 Task: Use GitHub's "Repository Settings" to configure access and notifications.
Action: Mouse moved to (920, 61)
Screenshot: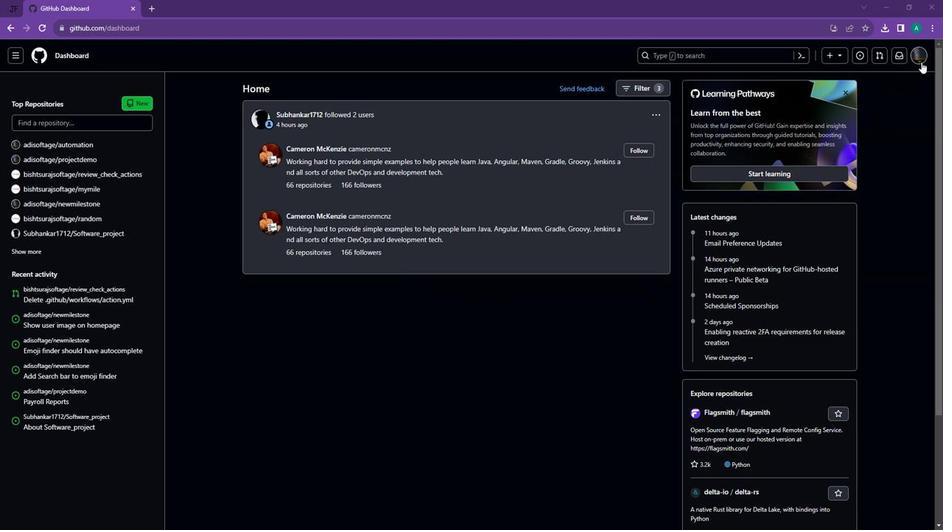 
Action: Mouse pressed left at (920, 61)
Screenshot: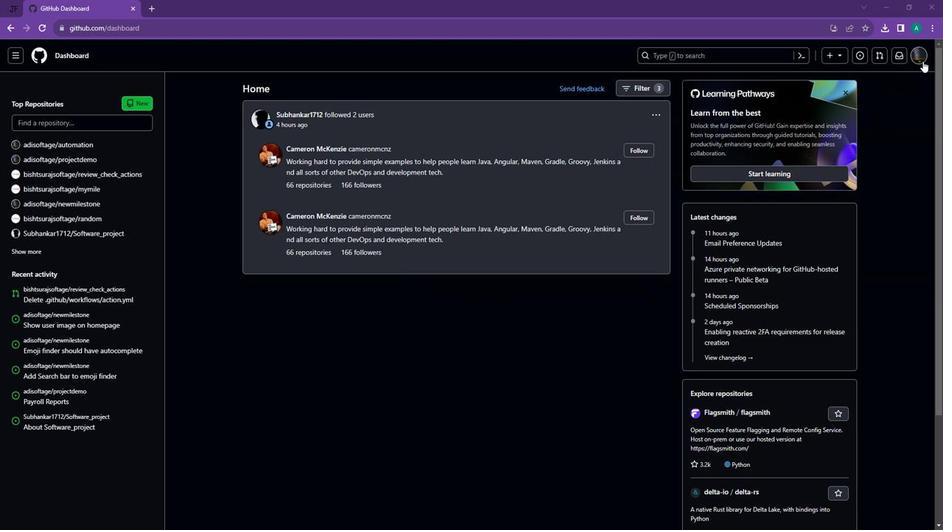 
Action: Mouse moved to (842, 131)
Screenshot: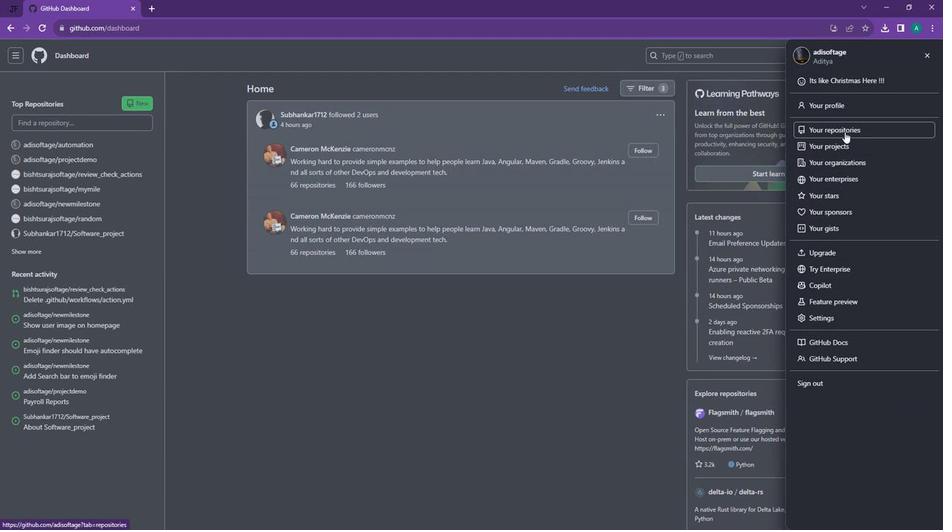 
Action: Mouse pressed left at (842, 131)
Screenshot: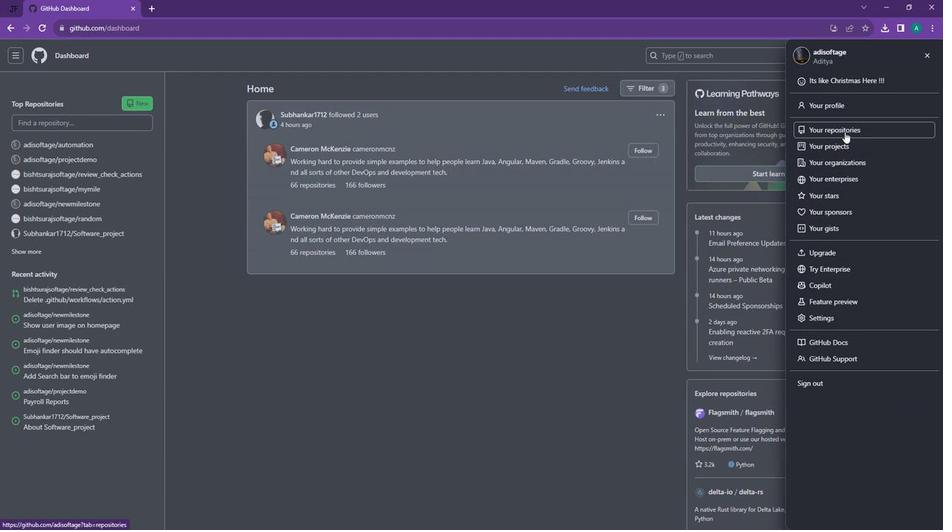 
Action: Mouse moved to (353, 210)
Screenshot: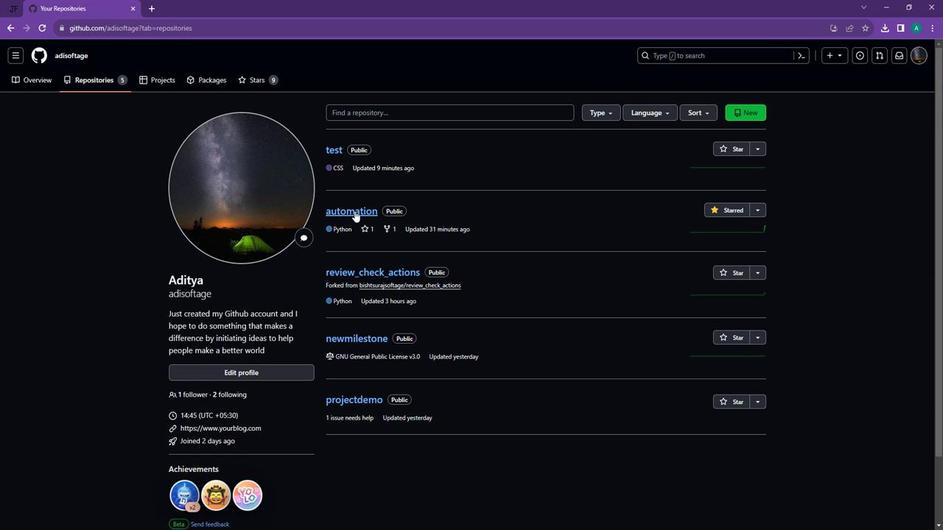 
Action: Mouse pressed left at (353, 210)
Screenshot: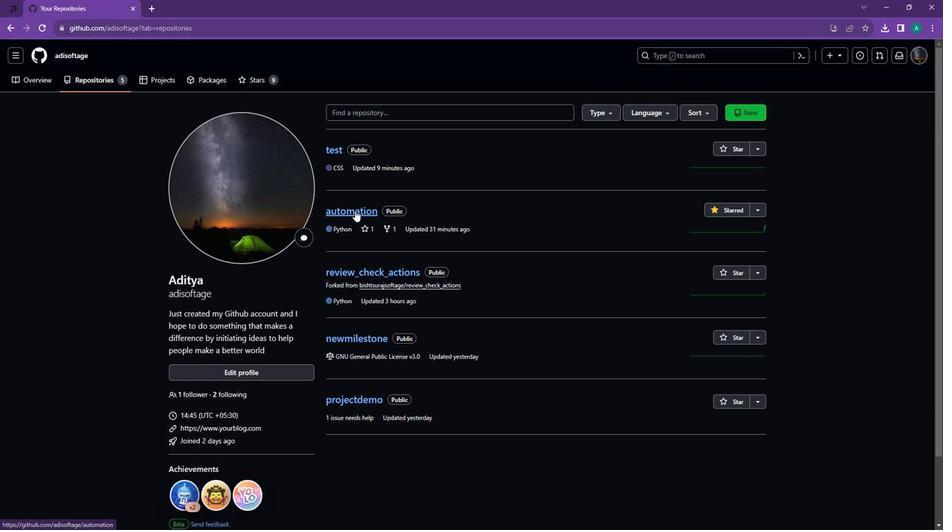 
Action: Mouse moved to (479, 78)
Screenshot: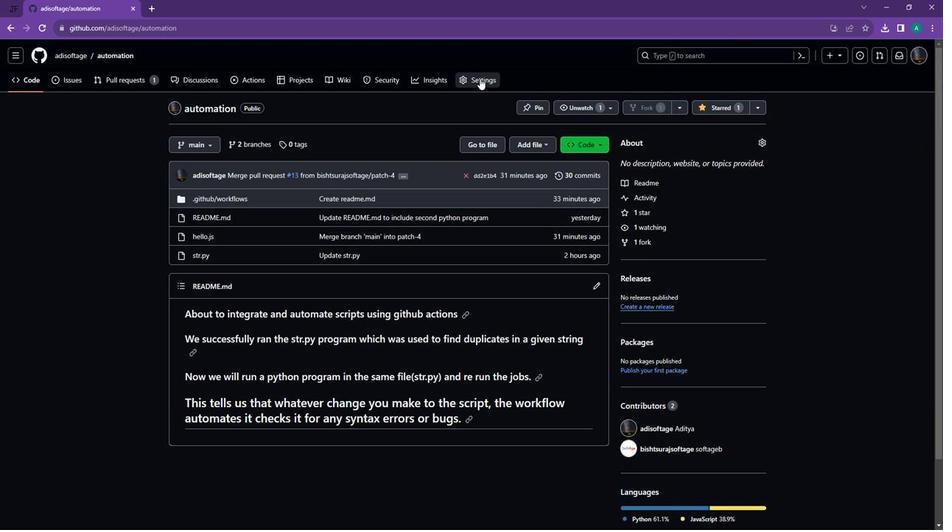 
Action: Mouse pressed left at (479, 78)
Screenshot: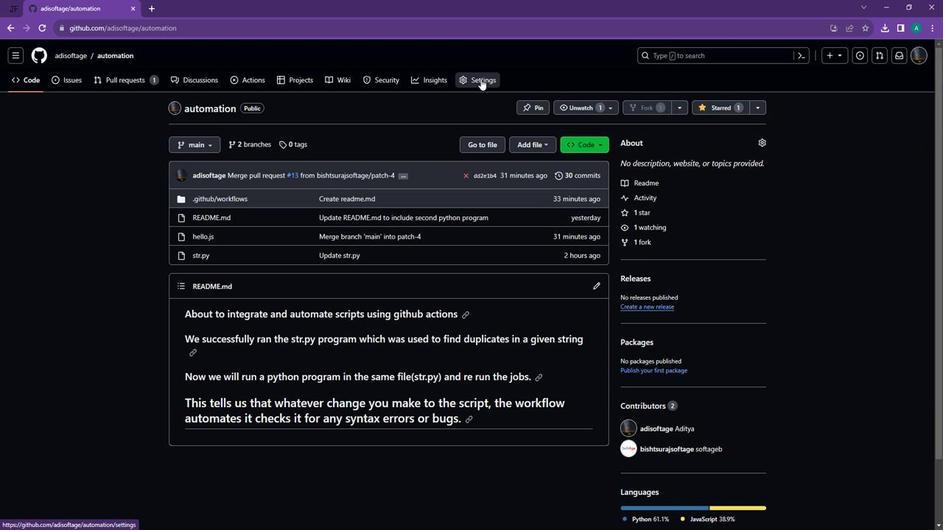 
Action: Mouse moved to (238, 165)
Screenshot: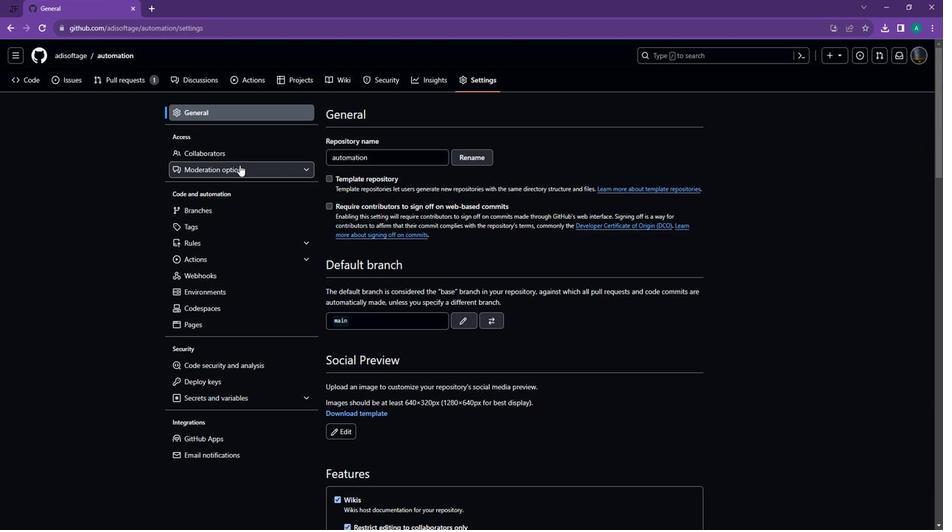
Action: Mouse pressed left at (238, 165)
Screenshot: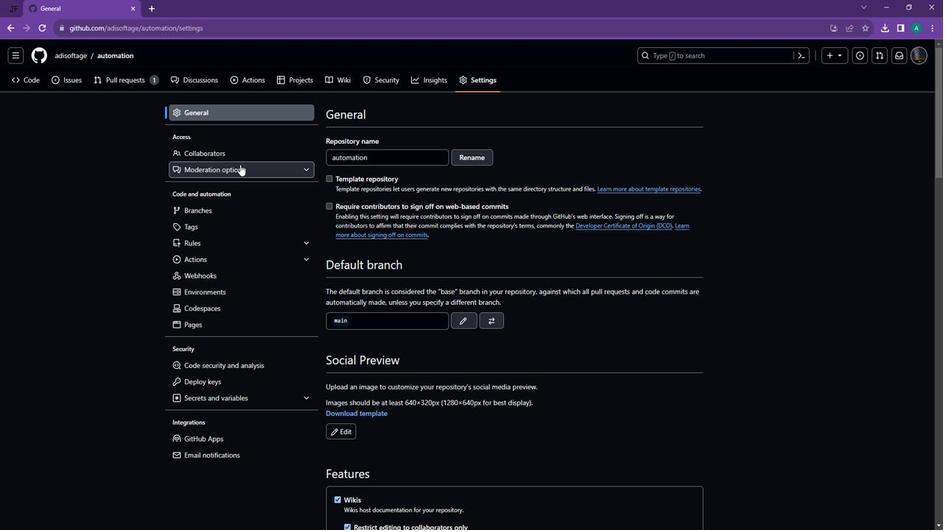 
Action: Mouse moved to (244, 151)
Screenshot: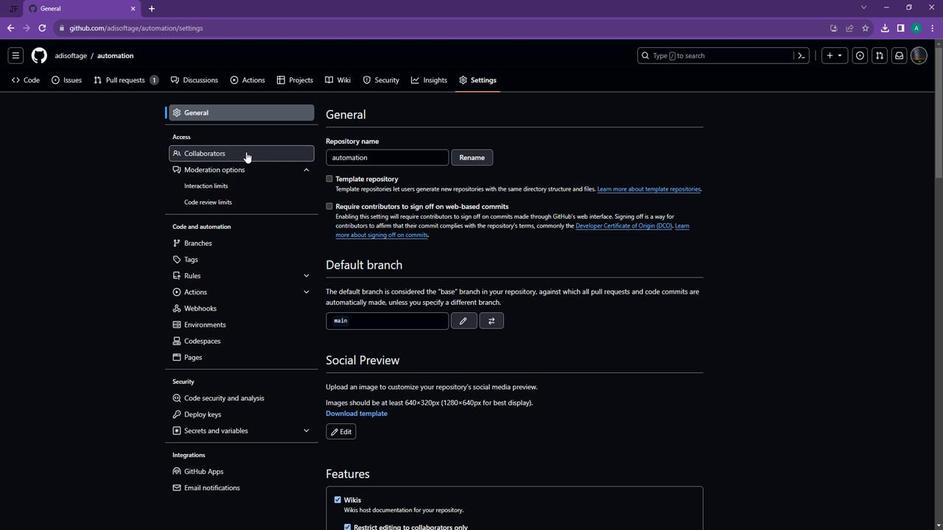 
Action: Mouse pressed left at (244, 151)
Screenshot: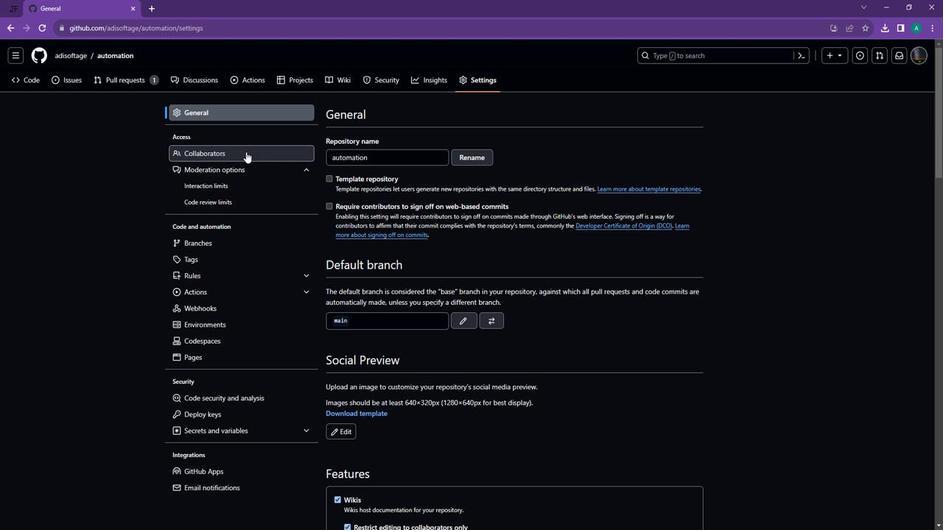 
Action: Mouse moved to (349, 188)
Screenshot: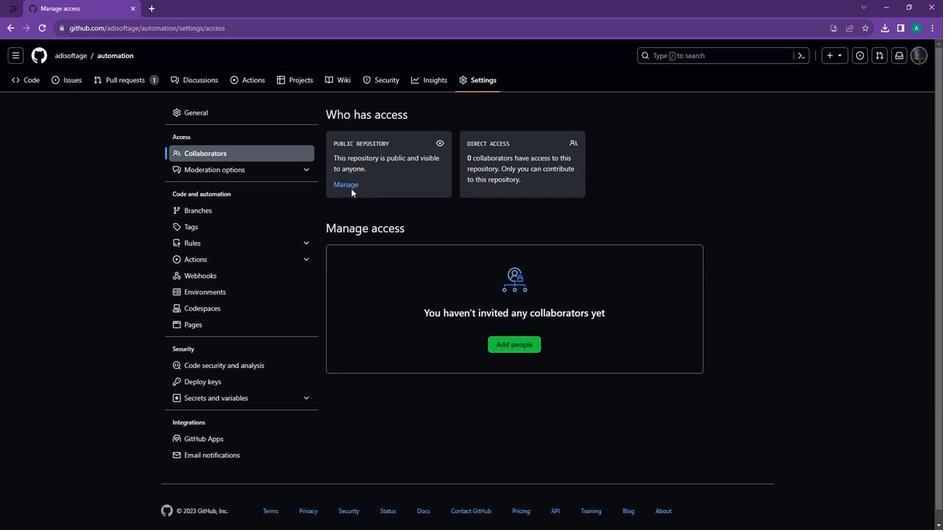 
Action: Mouse pressed left at (349, 188)
Screenshot: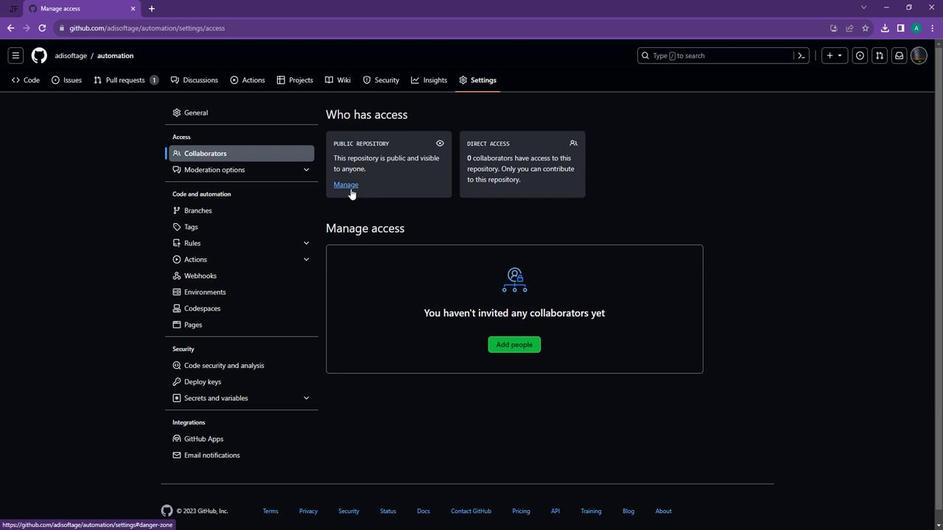 
Action: Mouse moved to (384, 233)
Screenshot: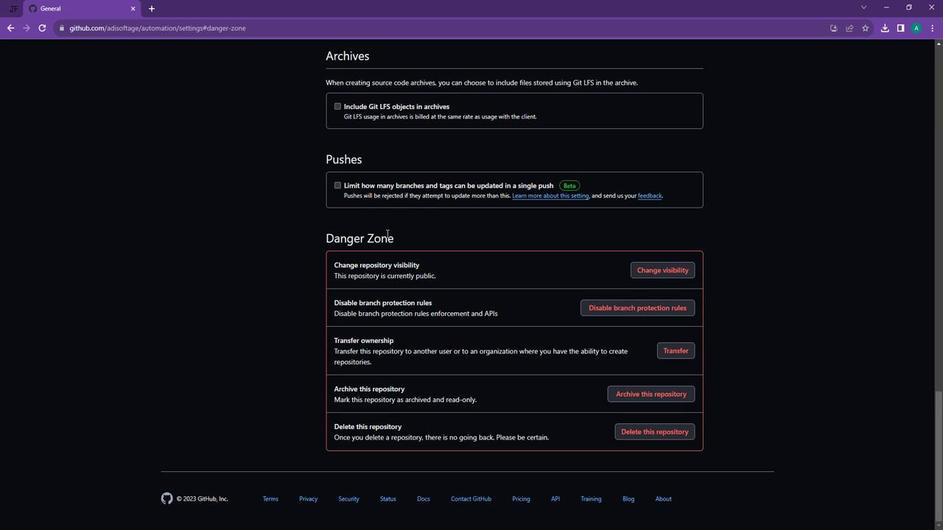 
Action: Mouse scrolled (384, 234) with delta (0, 0)
Screenshot: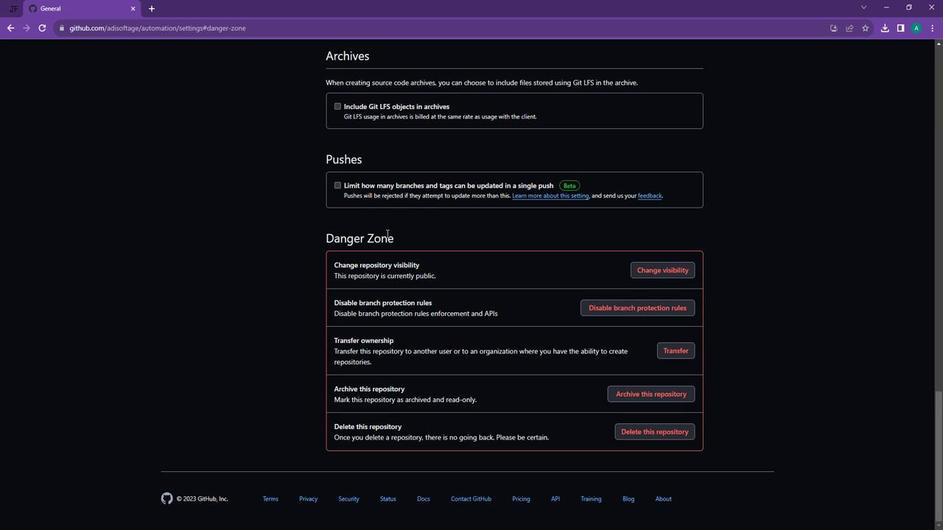
Action: Mouse moved to (383, 233)
Screenshot: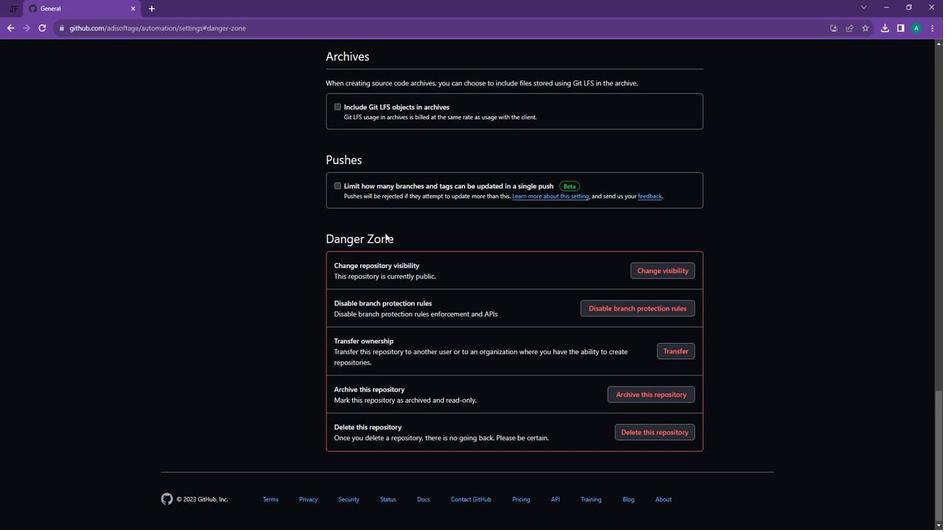 
Action: Mouse scrolled (383, 234) with delta (0, 0)
Screenshot: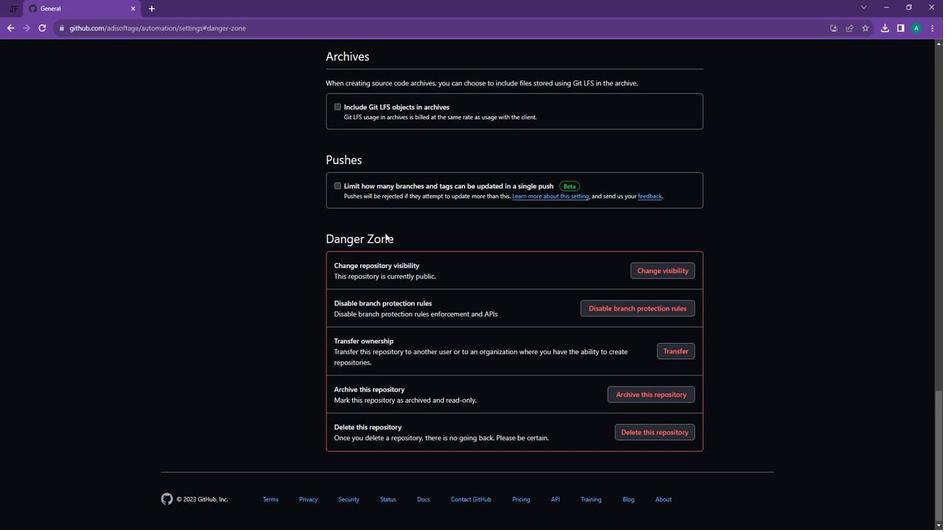 
Action: Mouse moved to (382, 232)
Screenshot: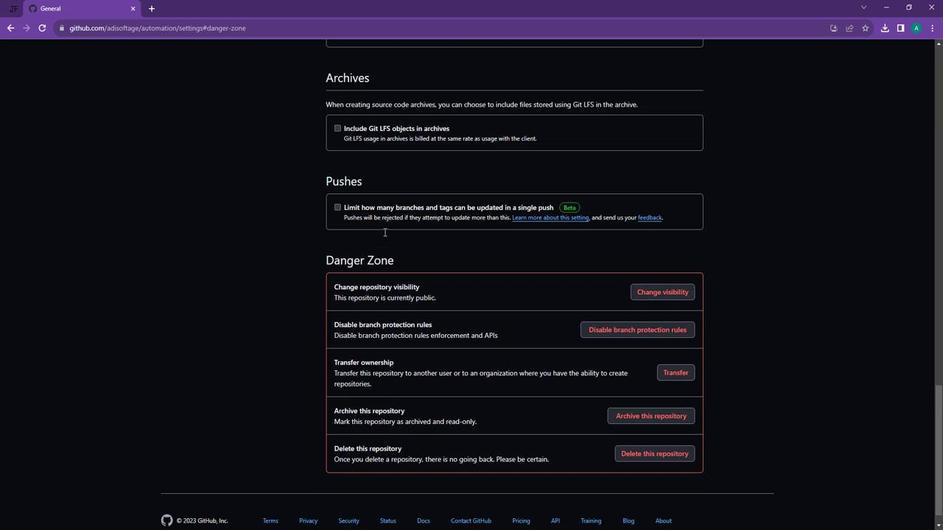 
Action: Mouse scrolled (382, 232) with delta (0, 0)
Screenshot: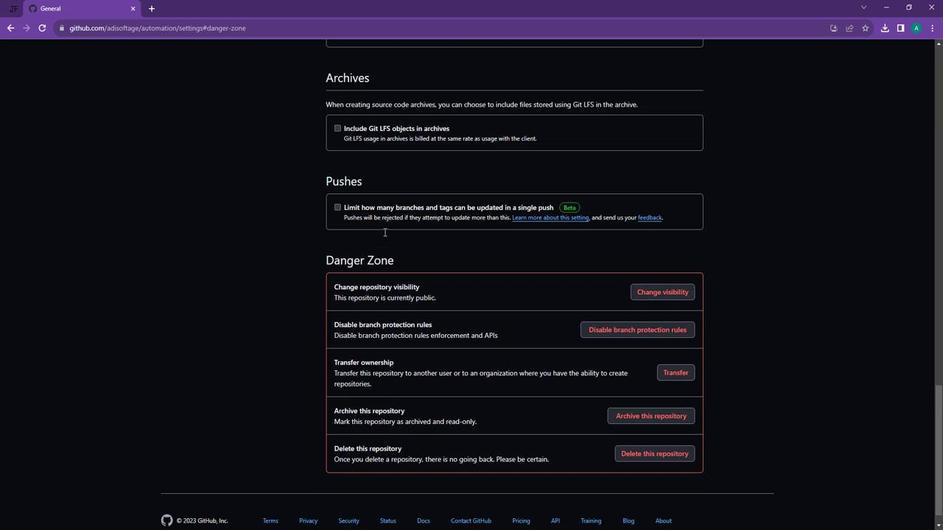 
Action: Mouse moved to (371, 227)
Screenshot: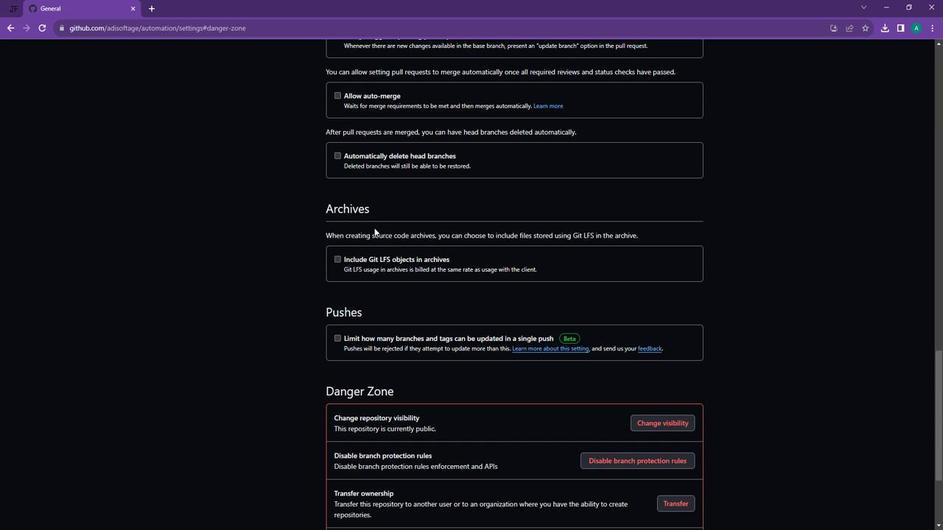 
Action: Mouse scrolled (371, 227) with delta (0, 0)
Screenshot: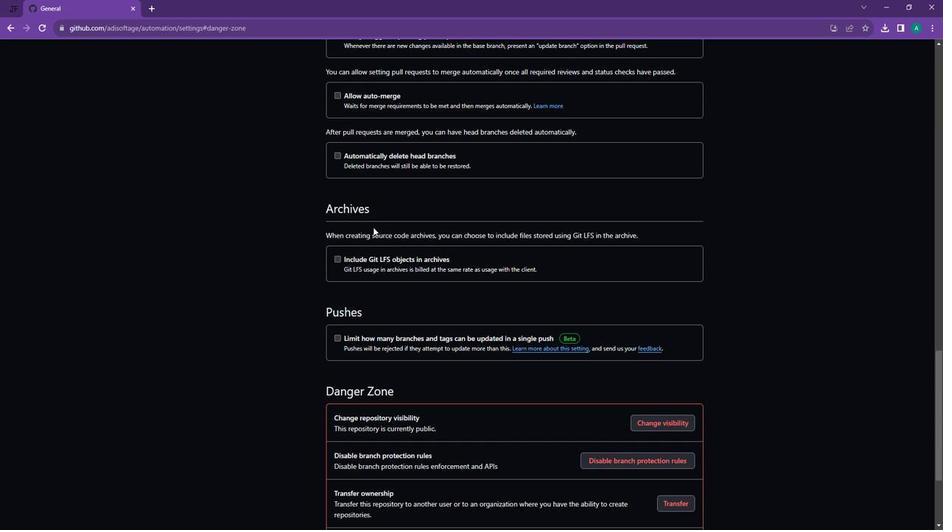 
Action: Mouse scrolled (371, 227) with delta (0, 0)
Screenshot: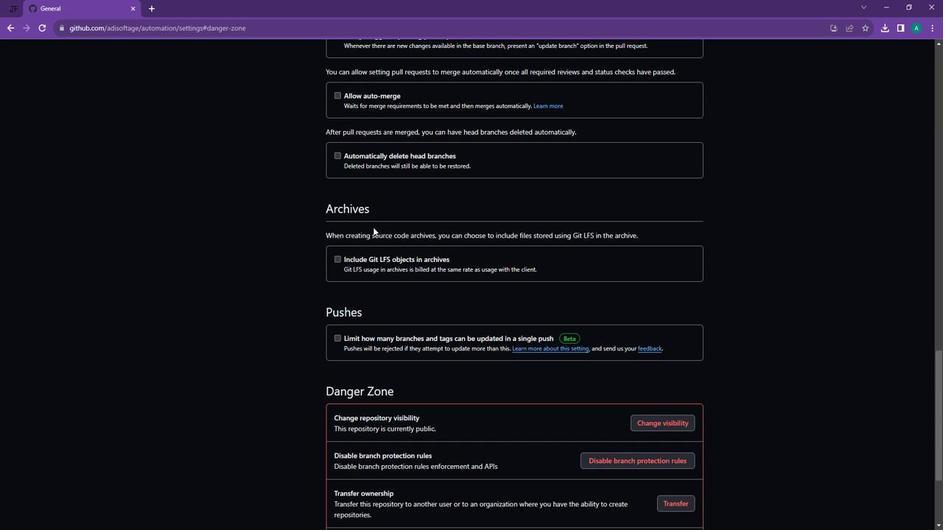 
Action: Mouse scrolled (371, 227) with delta (0, 0)
Screenshot: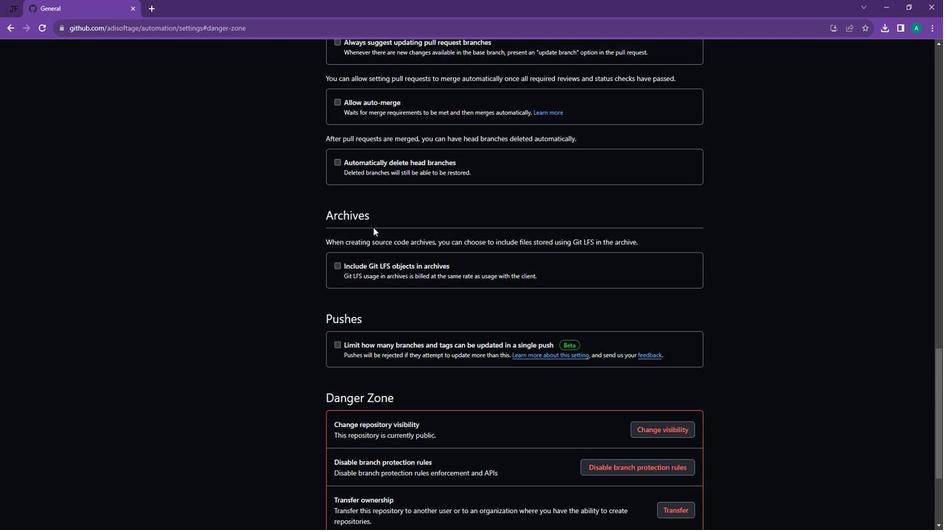 
Action: Mouse scrolled (371, 227) with delta (0, 0)
Screenshot: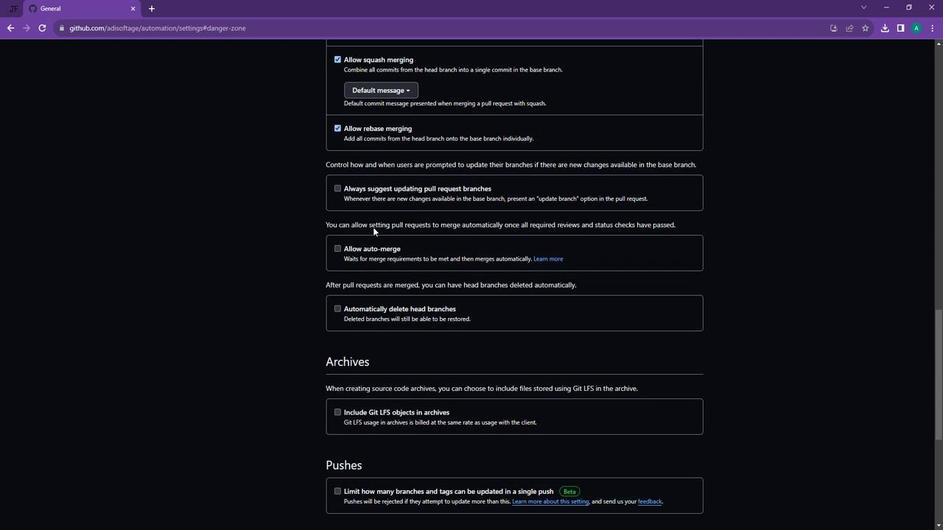 
Action: Mouse scrolled (371, 227) with delta (0, 0)
Screenshot: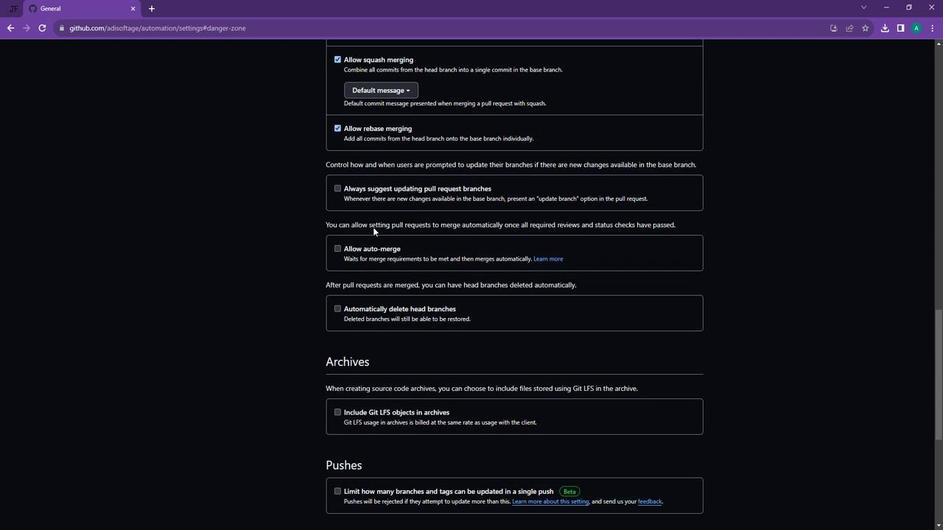 
Action: Mouse moved to (369, 226)
Screenshot: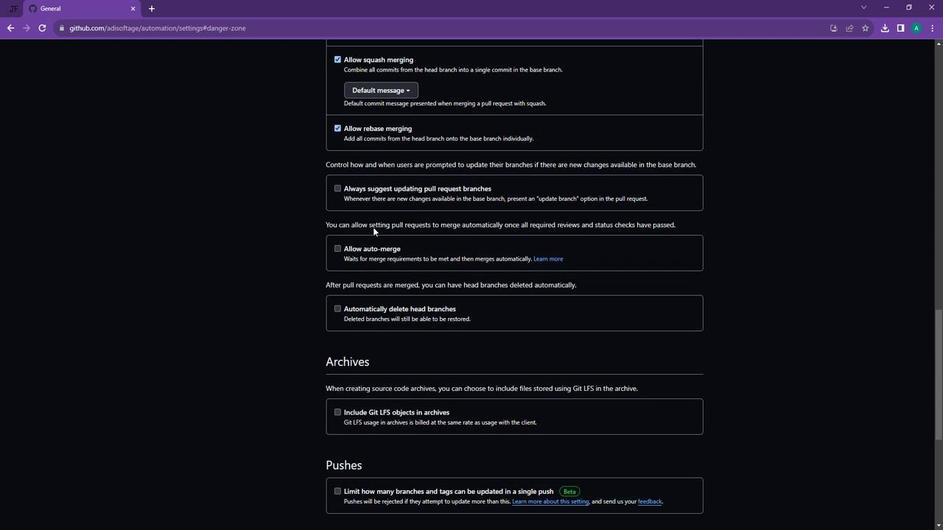 
Action: Mouse scrolled (369, 226) with delta (0, 0)
Screenshot: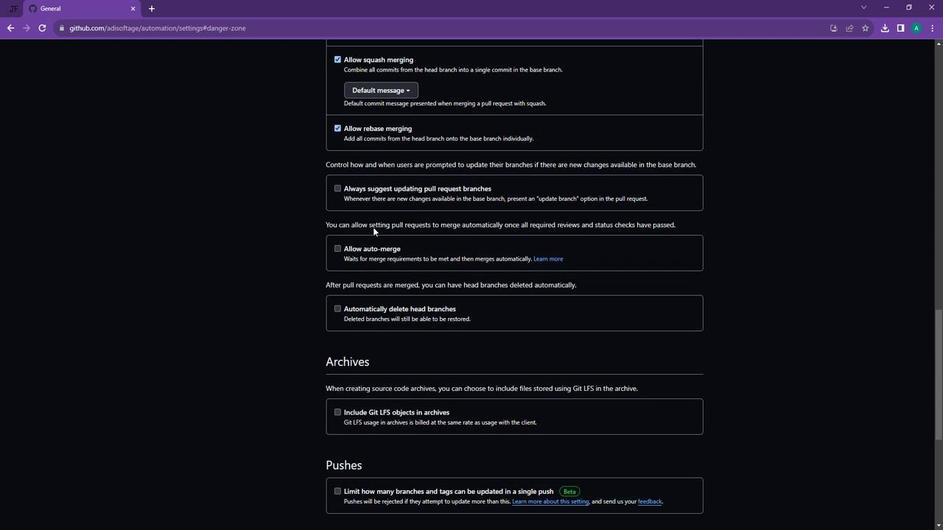 
Action: Mouse moved to (366, 221)
Screenshot: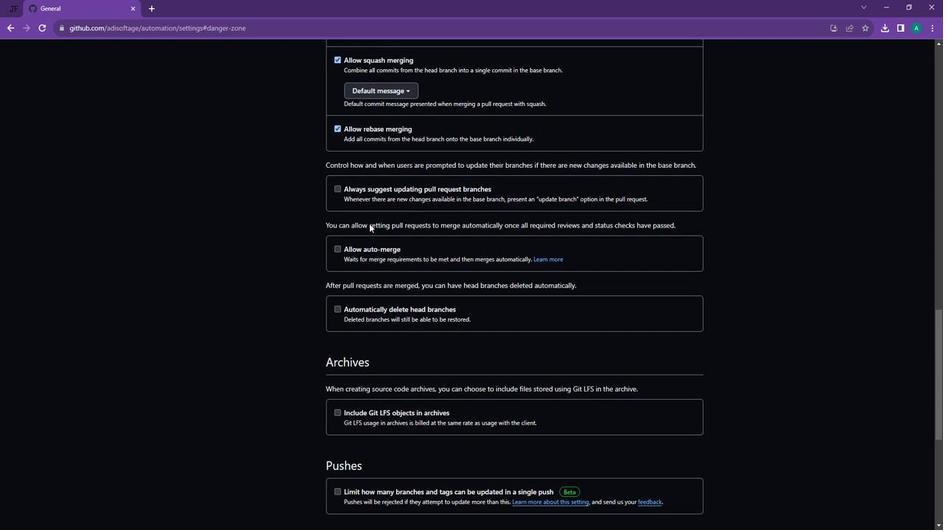 
Action: Mouse scrolled (366, 222) with delta (0, 0)
Screenshot: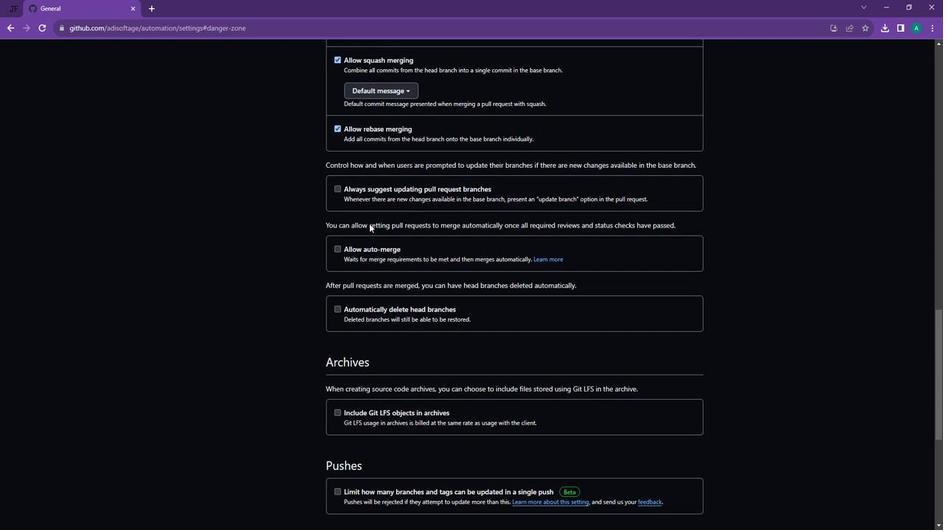 
Action: Mouse moved to (358, 215)
Screenshot: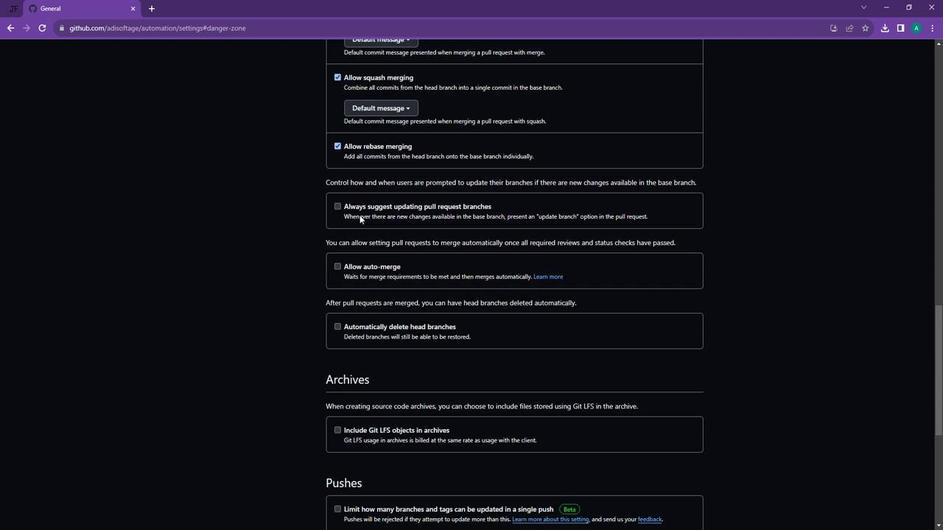 
Action: Mouse scrolled (358, 215) with delta (0, 0)
Screenshot: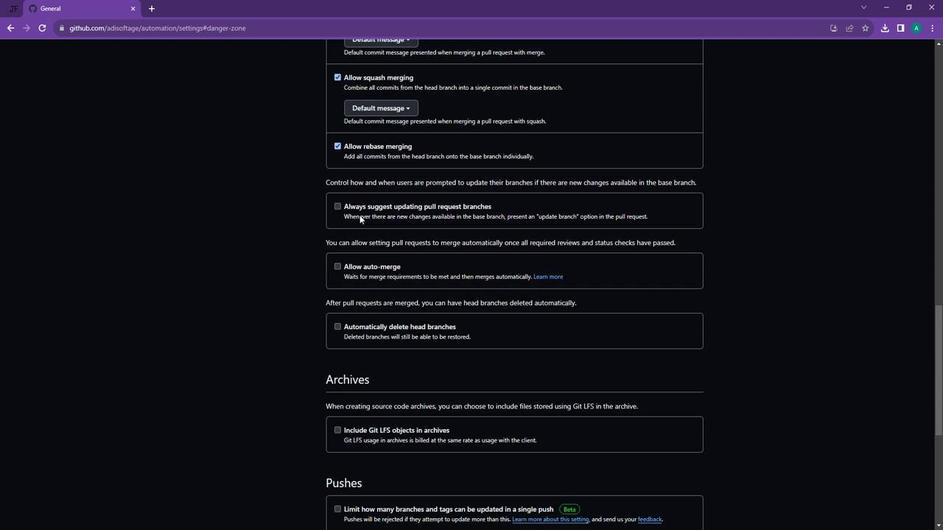 
Action: Mouse moved to (355, 211)
Screenshot: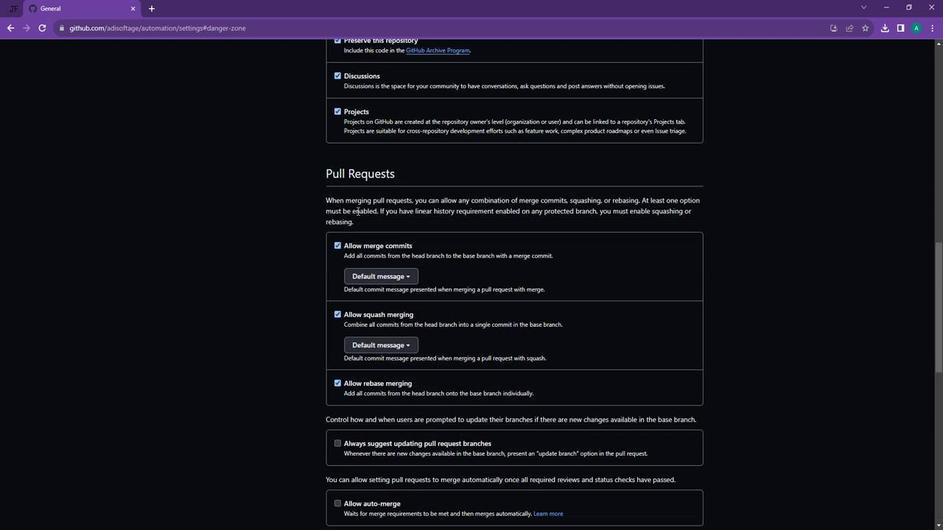 
Action: Mouse scrolled (355, 211) with delta (0, 0)
Screenshot: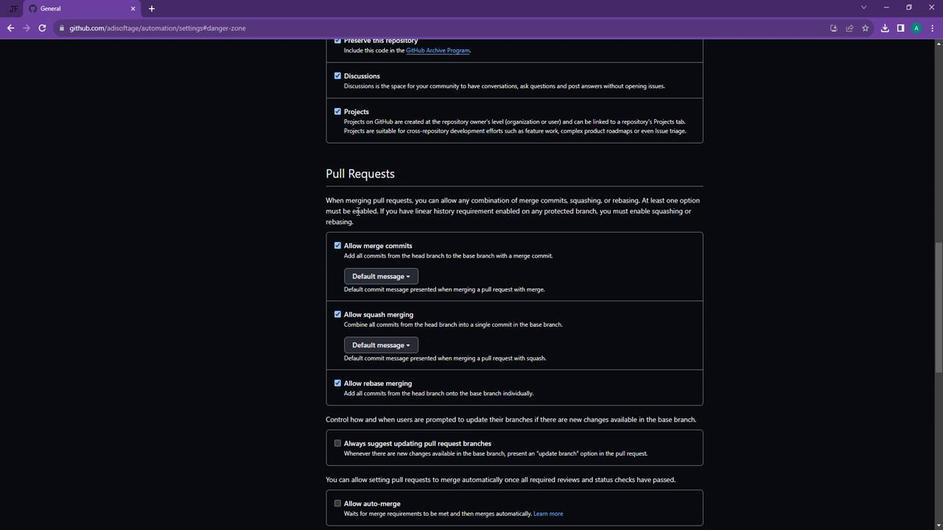 
Action: Mouse scrolled (355, 211) with delta (0, 0)
Screenshot: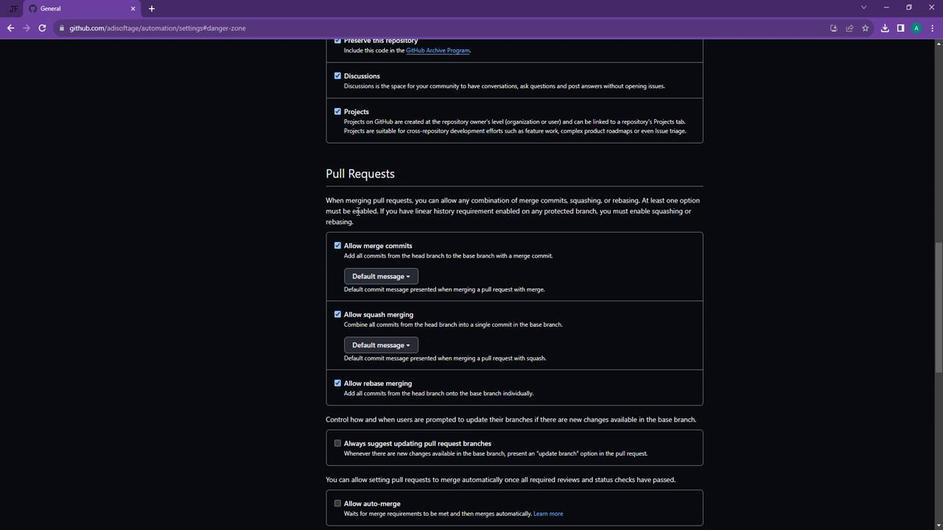 
Action: Mouse scrolled (355, 211) with delta (0, 0)
Screenshot: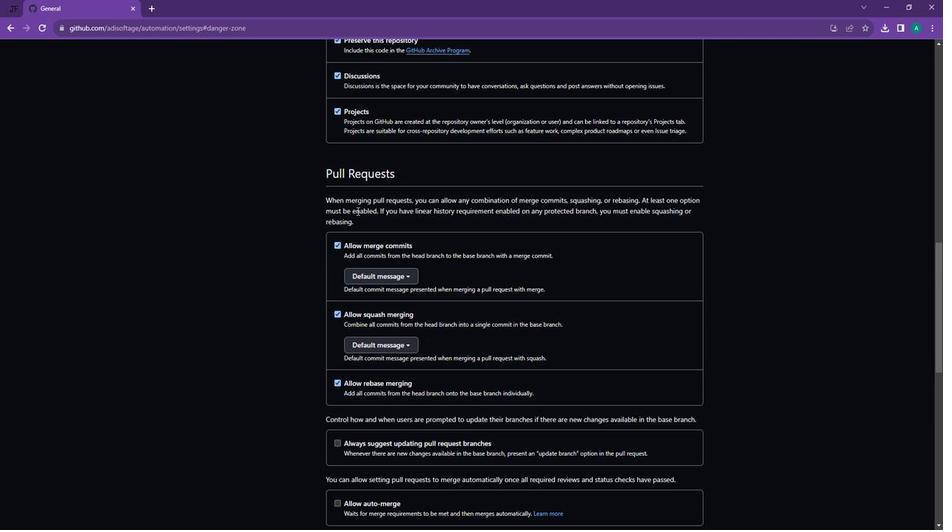 
Action: Mouse scrolled (355, 211) with delta (0, 0)
Screenshot: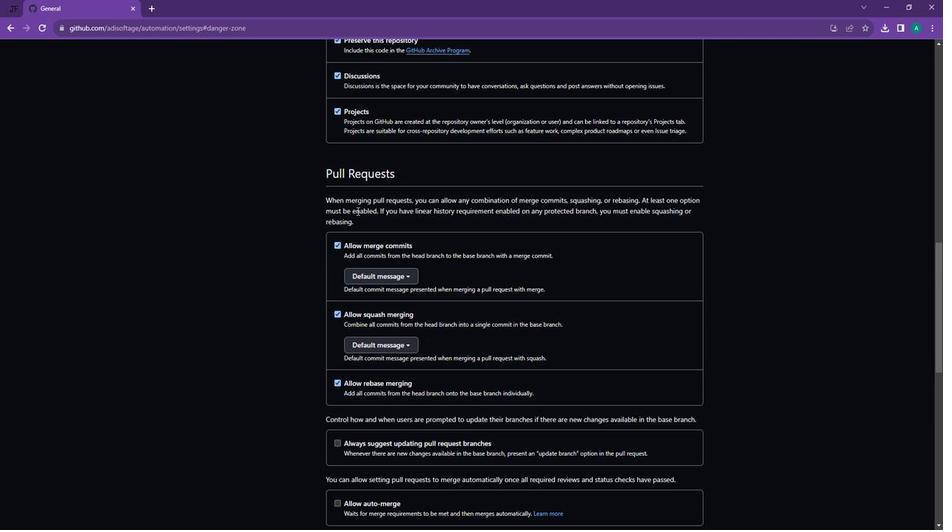 
Action: Mouse scrolled (355, 211) with delta (0, 0)
Screenshot: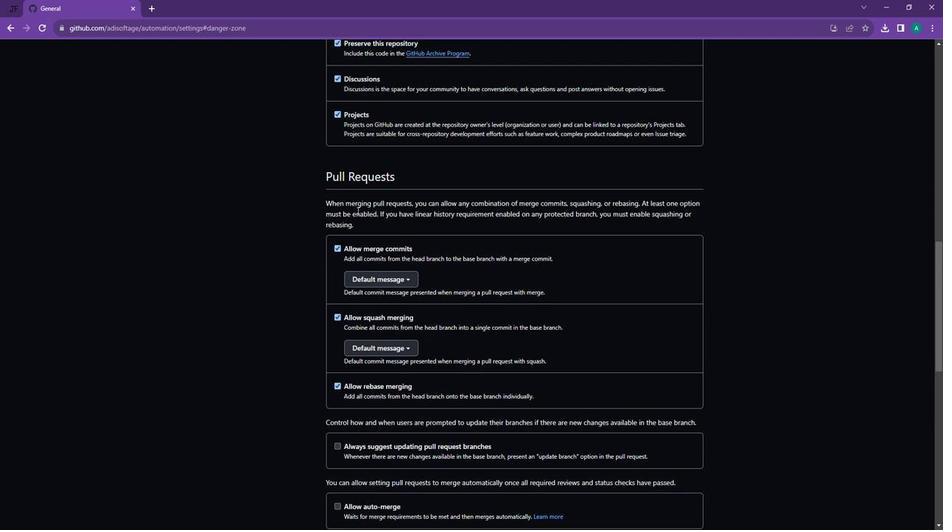 
Action: Mouse moved to (353, 209)
Screenshot: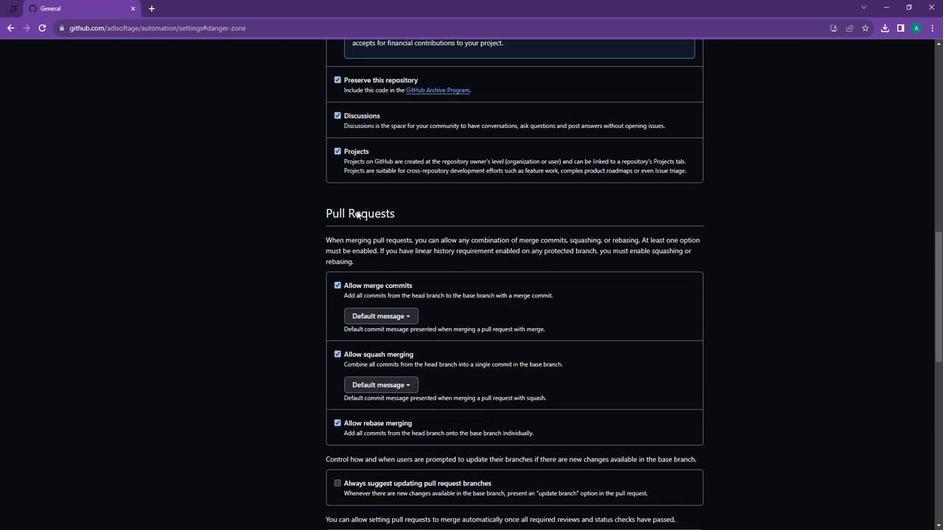 
Action: Mouse scrolled (353, 209) with delta (0, 0)
Screenshot: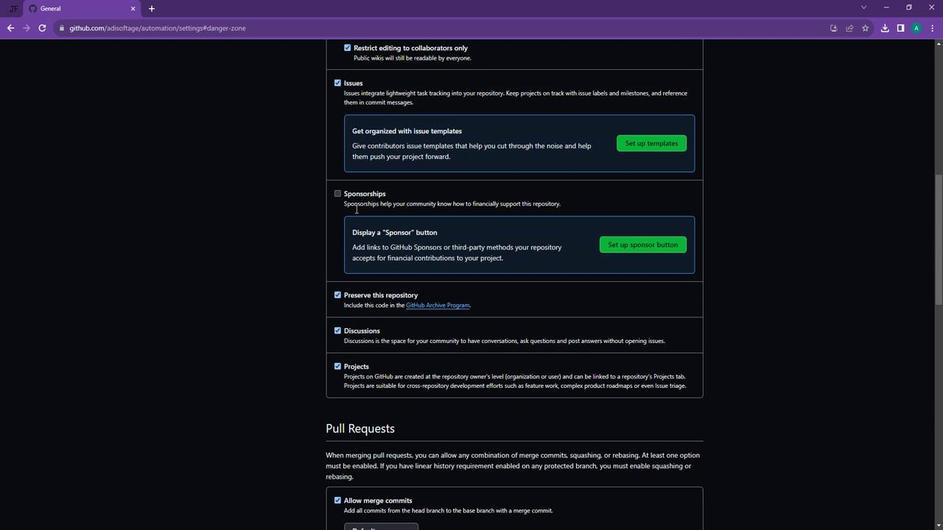 
Action: Mouse scrolled (353, 209) with delta (0, 0)
Screenshot: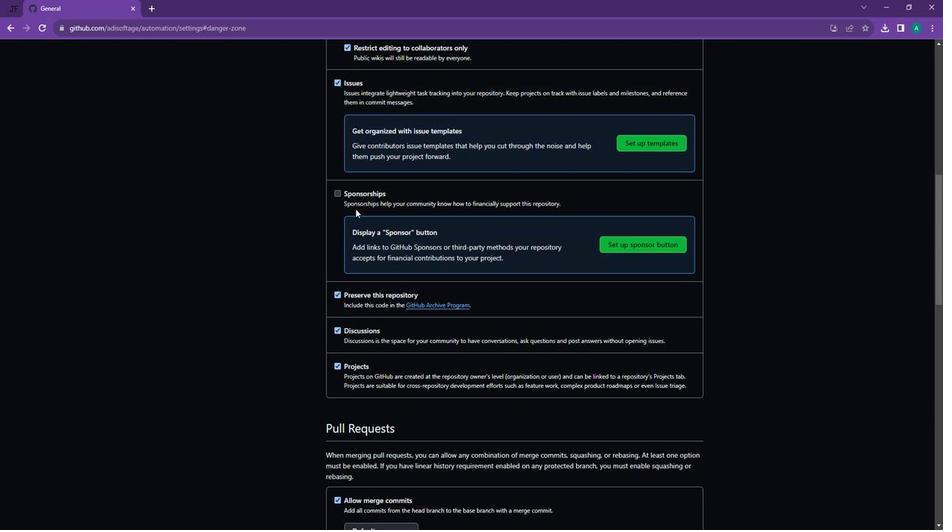 
Action: Mouse scrolled (353, 209) with delta (0, 0)
Screenshot: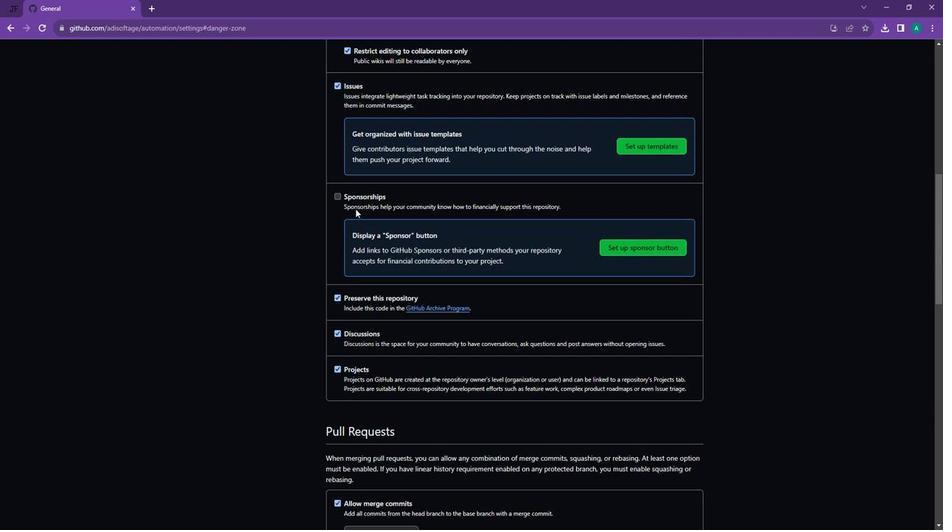 
Action: Mouse scrolled (353, 209) with delta (0, 0)
Screenshot: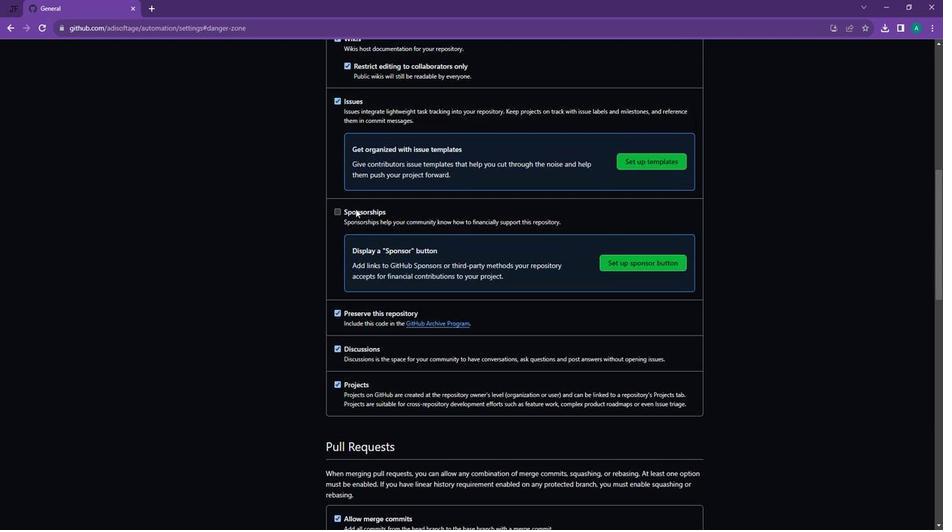 
Action: Mouse scrolled (353, 209) with delta (0, 0)
Screenshot: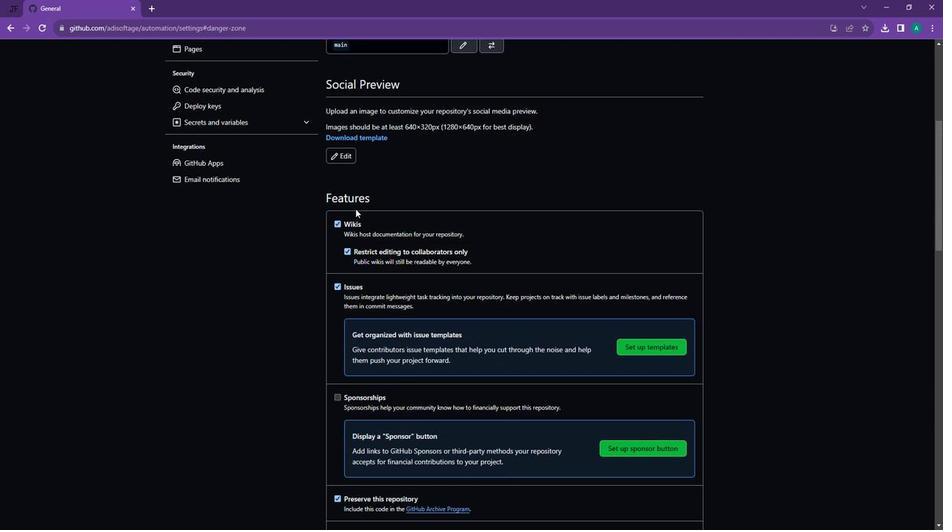 
Action: Mouse scrolled (353, 209) with delta (0, 0)
Screenshot: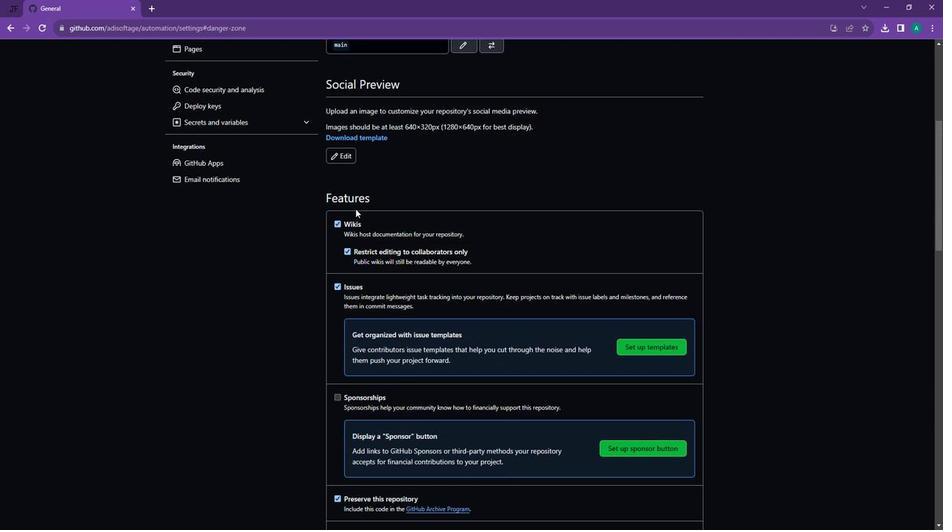 
Action: Mouse scrolled (353, 209) with delta (0, 0)
Screenshot: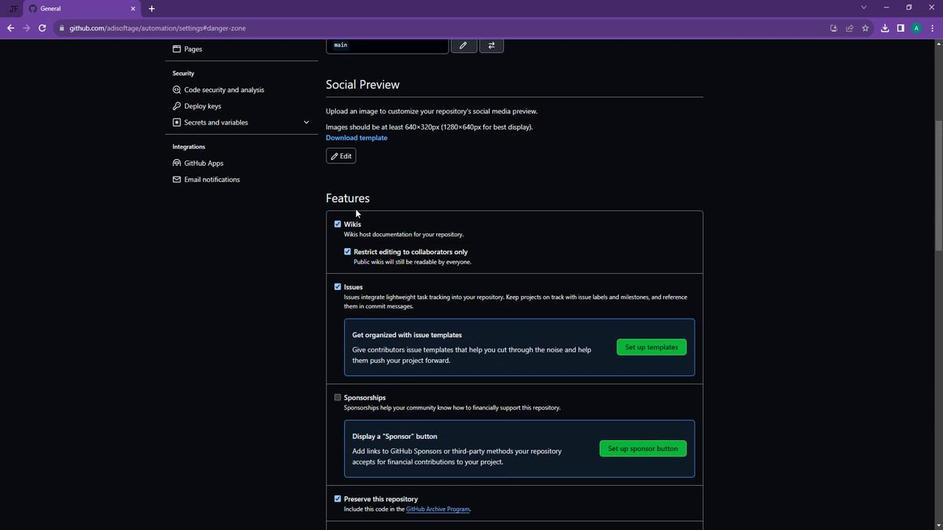 
Action: Mouse scrolled (353, 209) with delta (0, 0)
Screenshot: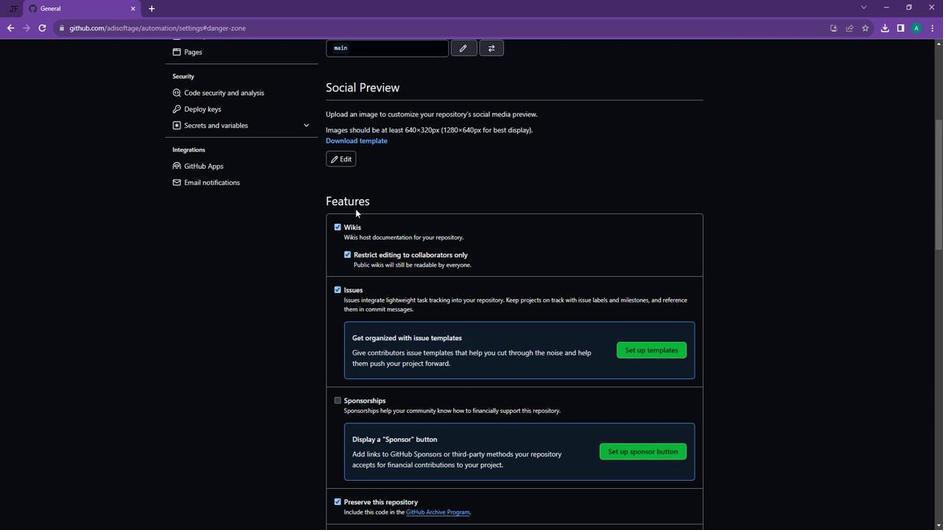 
Action: Mouse scrolled (353, 209) with delta (0, 0)
Screenshot: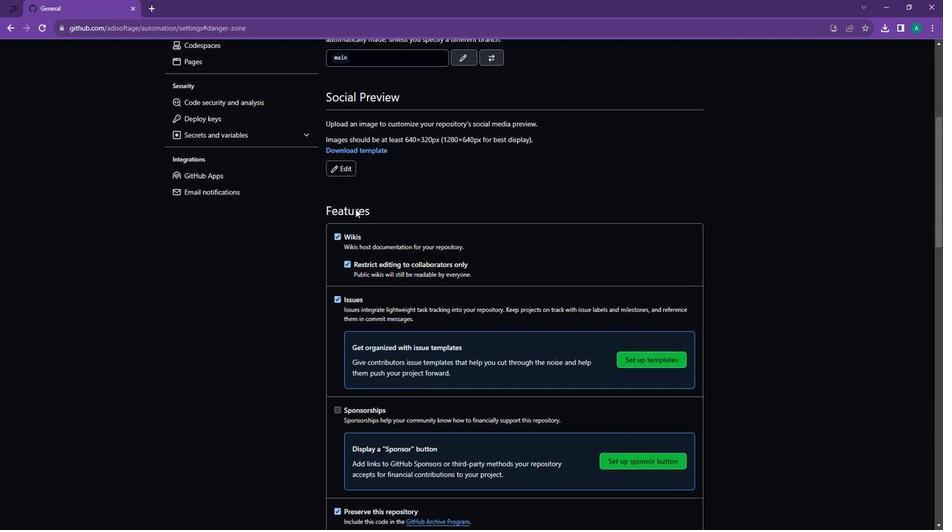 
Action: Mouse moved to (353, 207)
Screenshot: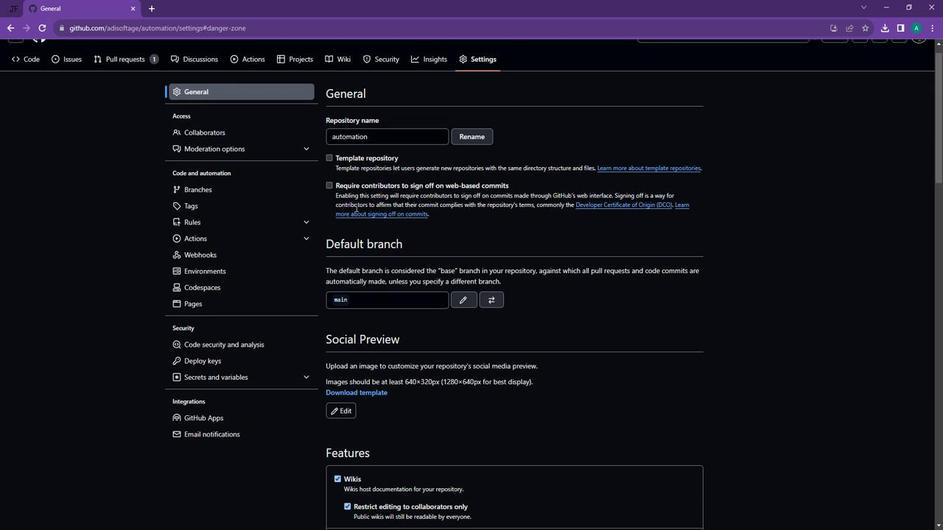 
Action: Mouse scrolled (353, 207) with delta (0, 0)
Screenshot: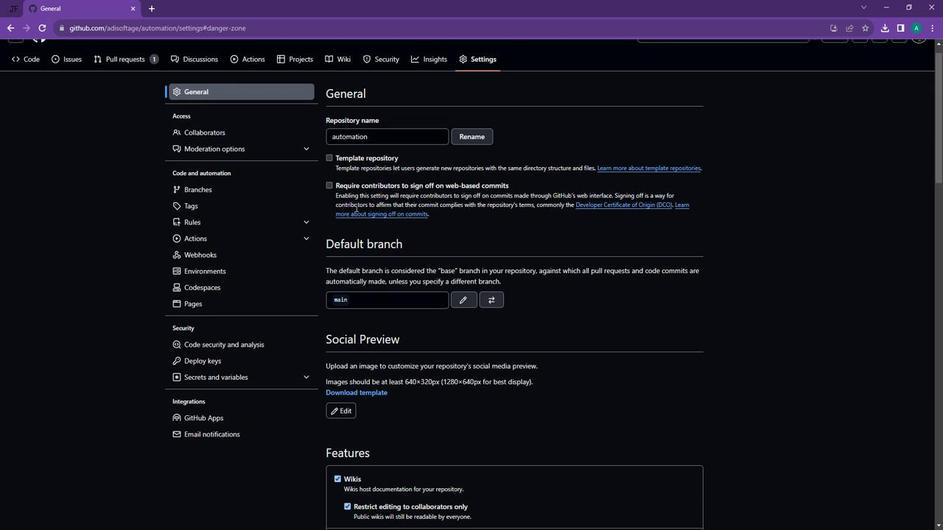 
Action: Mouse scrolled (353, 207) with delta (0, 0)
Screenshot: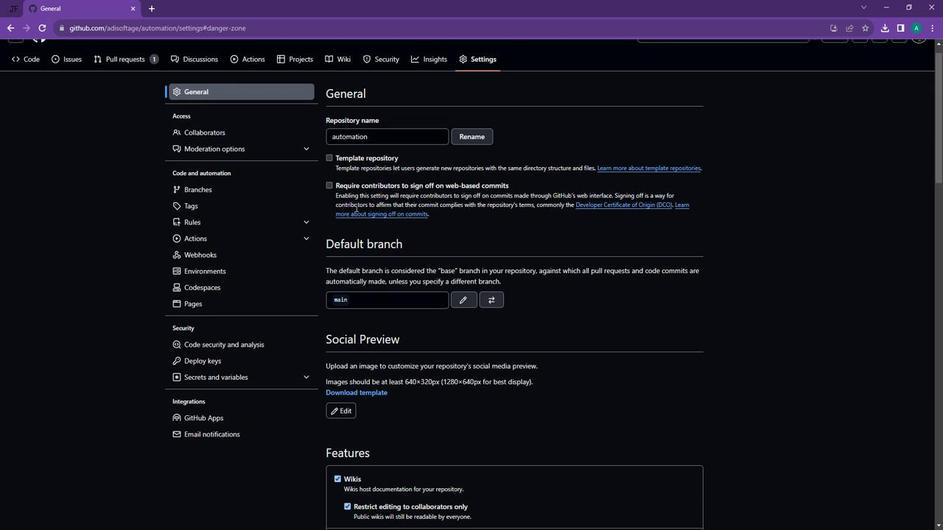 
Action: Mouse scrolled (353, 207) with delta (0, 0)
Screenshot: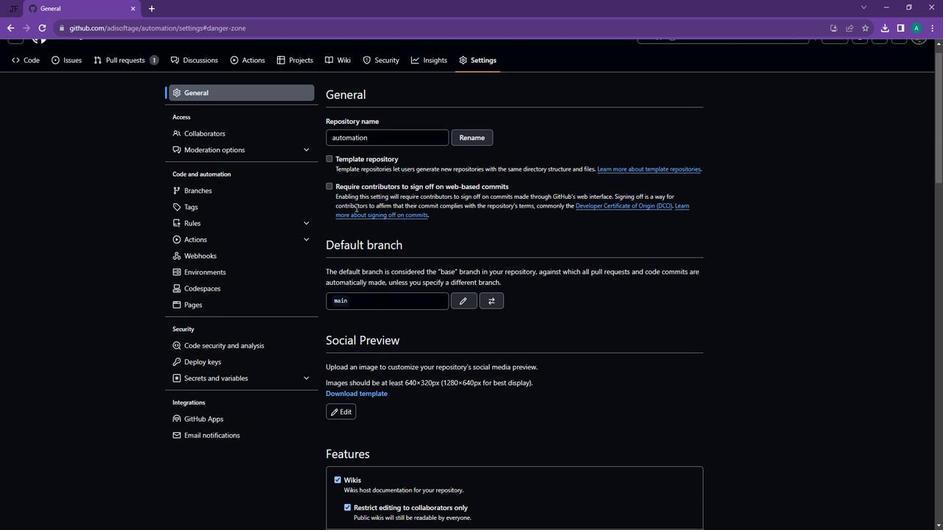 
Action: Mouse scrolled (353, 207) with delta (0, 0)
Screenshot: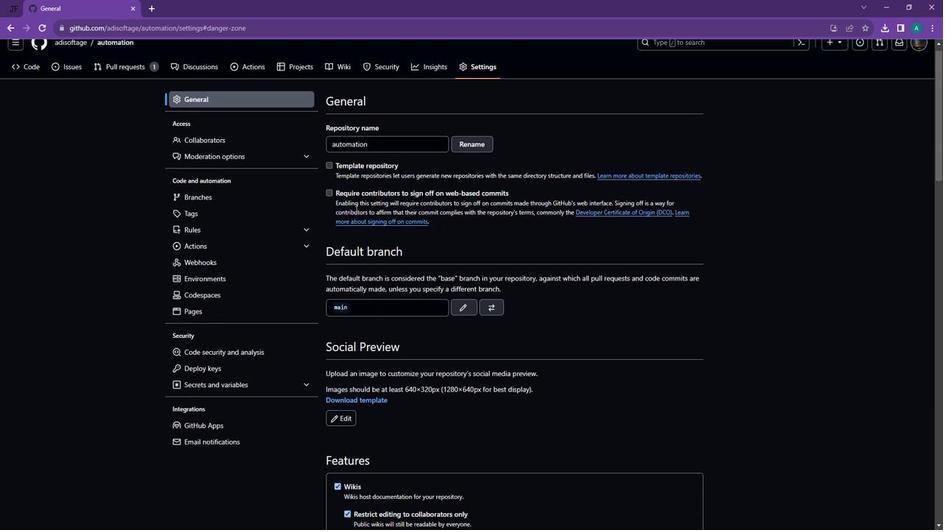 
Action: Mouse moved to (229, 153)
Screenshot: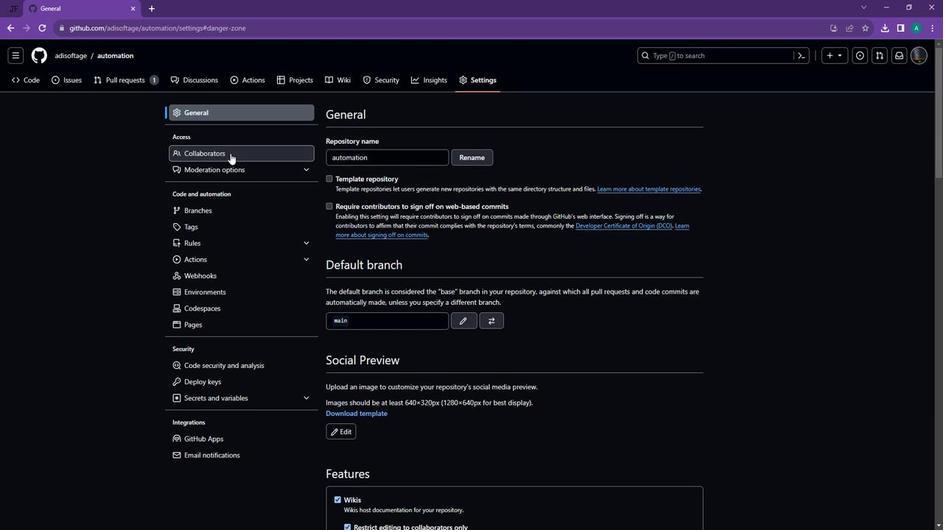 
Action: Mouse pressed left at (229, 153)
Screenshot: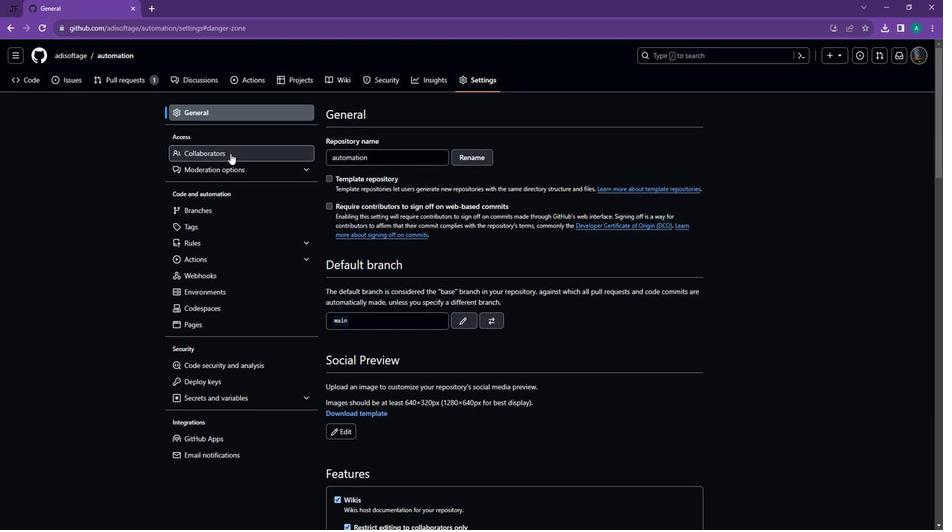 
Action: Mouse moved to (505, 340)
Screenshot: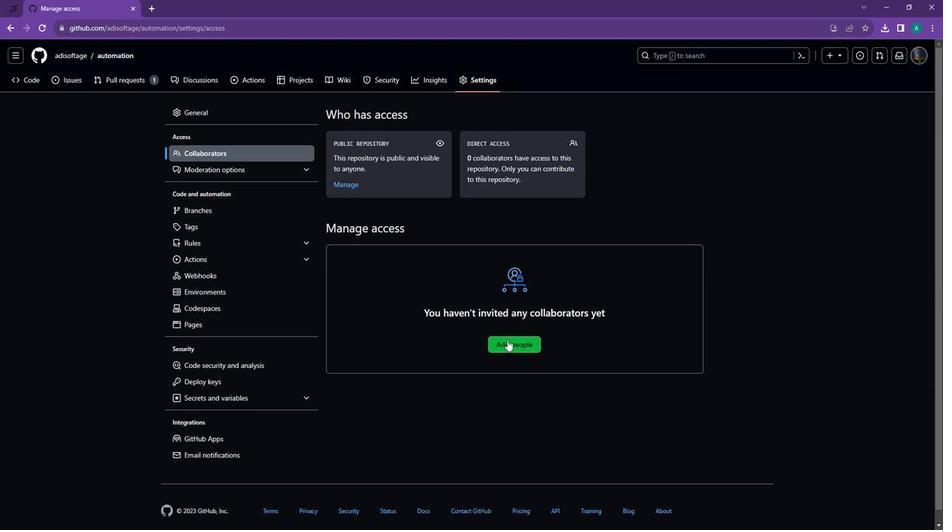 
Action: Mouse pressed left at (505, 340)
Screenshot: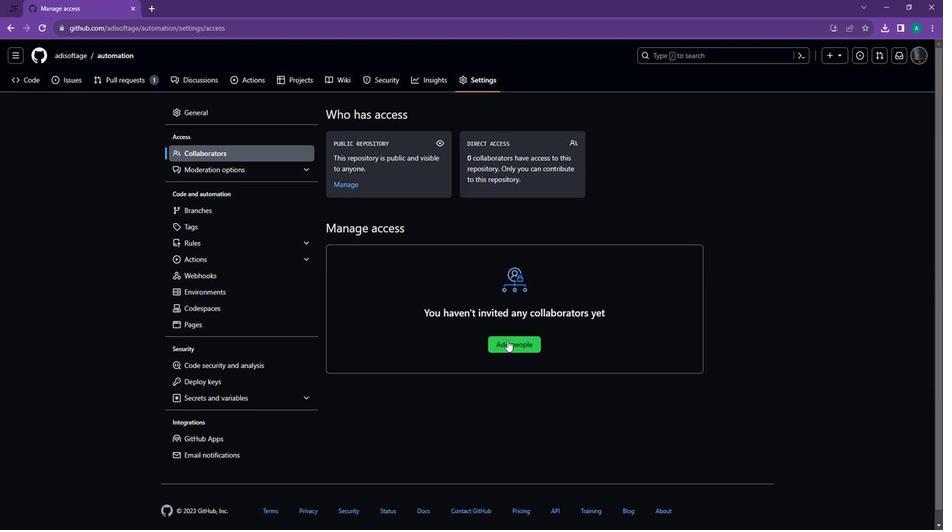 
Action: Mouse moved to (432, 173)
Screenshot: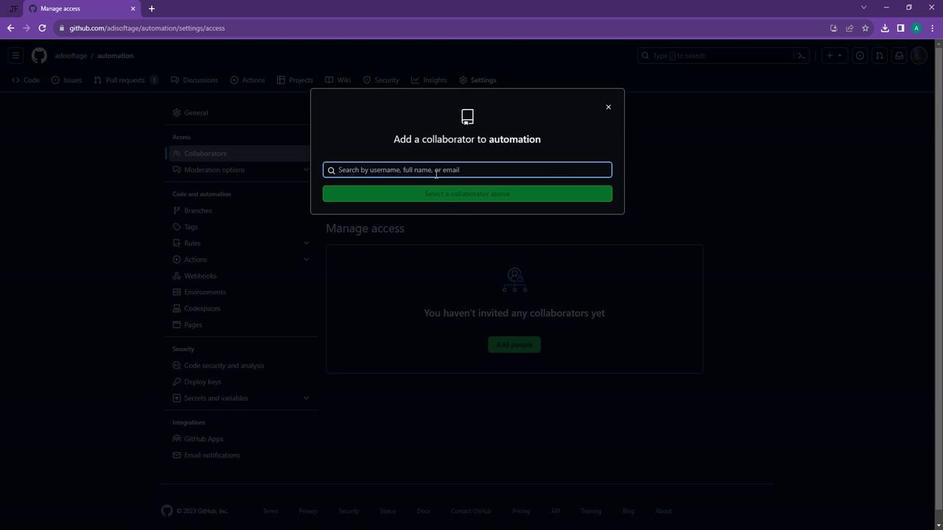 
Action: Mouse pressed left at (432, 173)
Screenshot: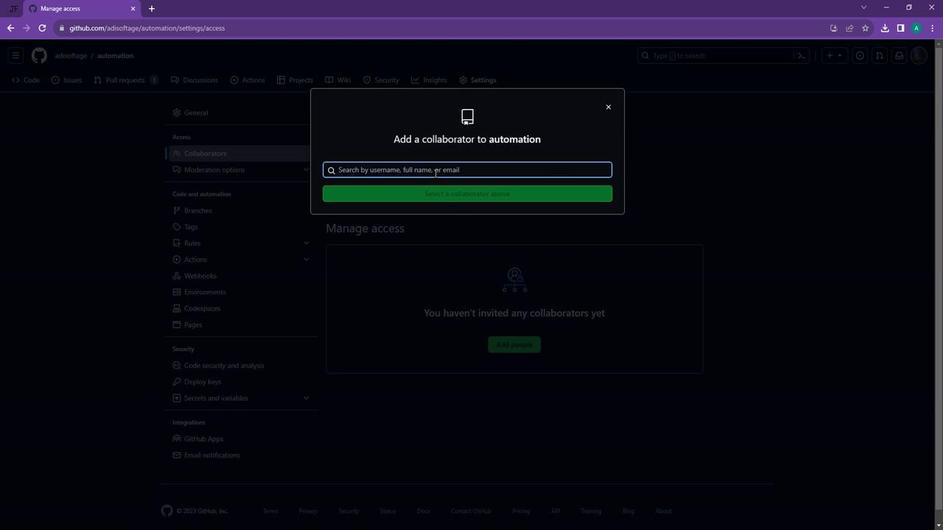 
Action: Mouse moved to (431, 173)
Screenshot: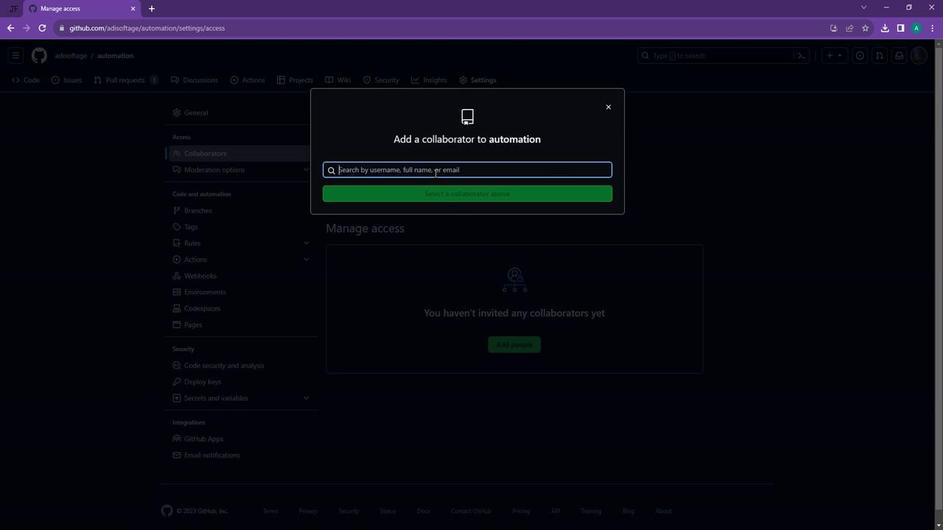 
Action: Key pressed su
Screenshot: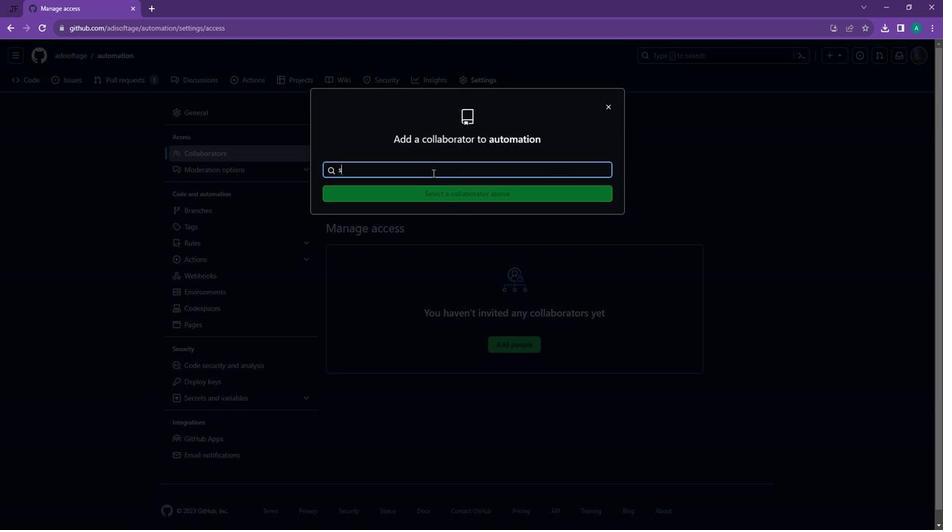 
Action: Mouse moved to (437, 224)
Screenshot: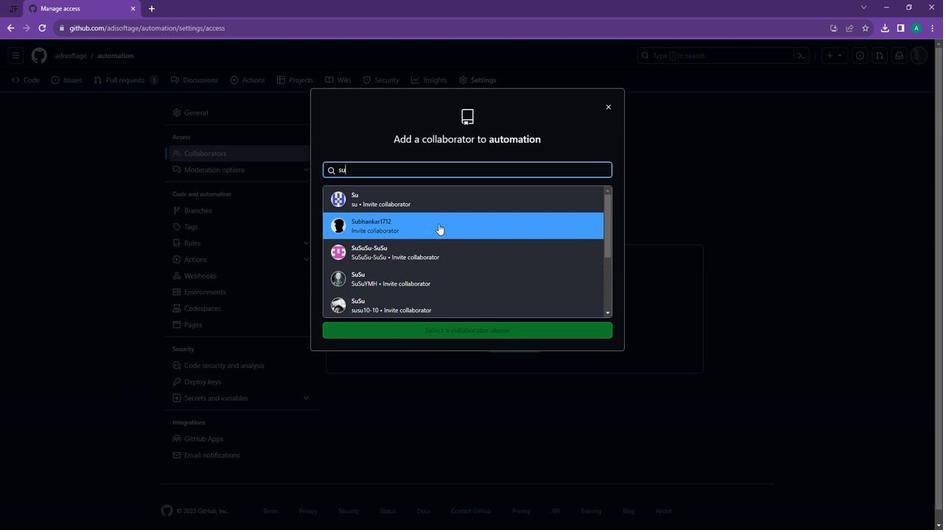 
Action: Mouse pressed left at (437, 224)
Screenshot: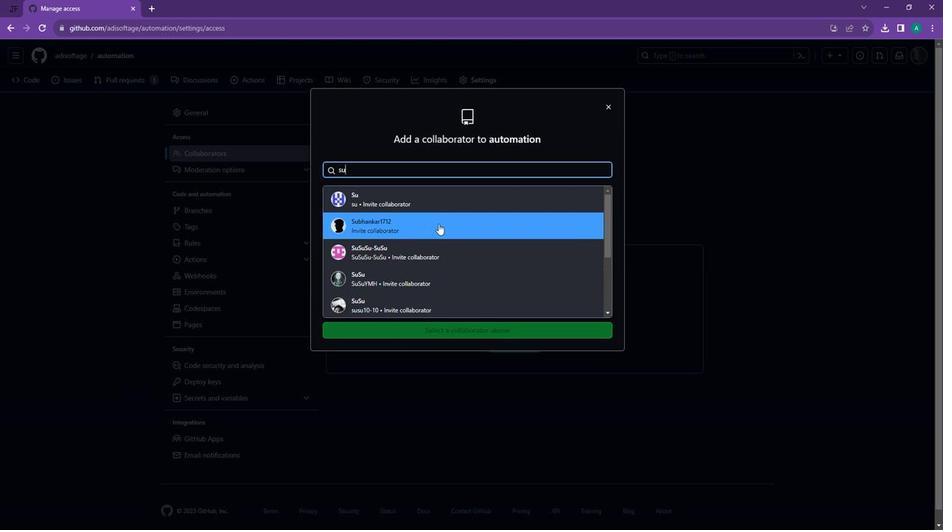 
Action: Mouse moved to (431, 218)
Screenshot: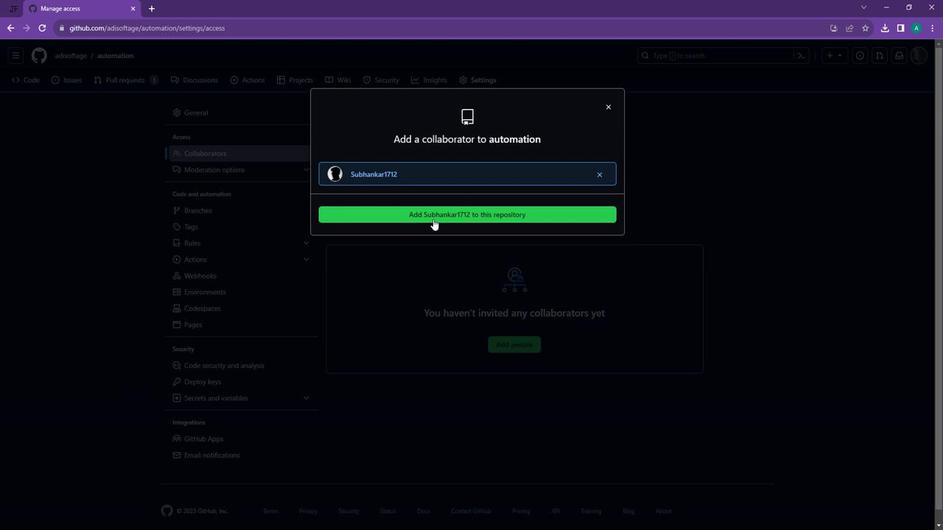 
Action: Mouse pressed left at (431, 218)
Screenshot: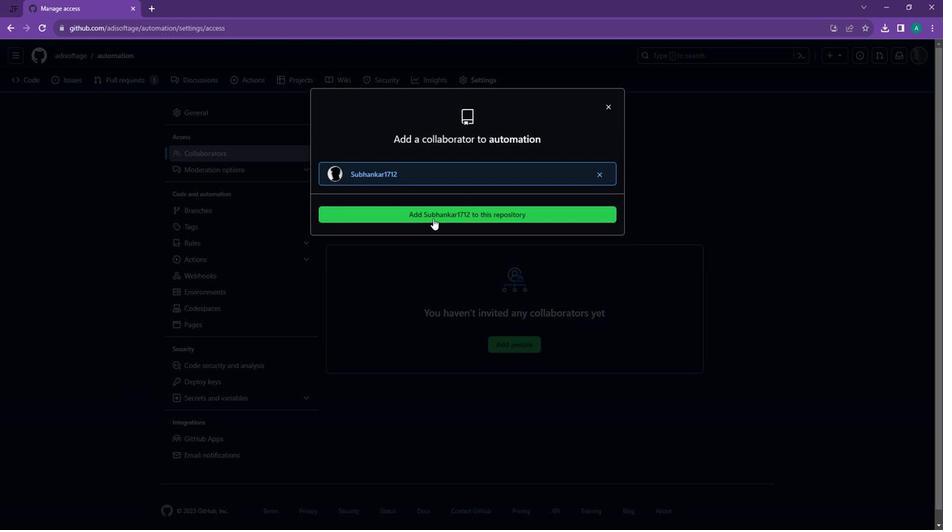 
Action: Mouse moved to (217, 487)
Screenshot: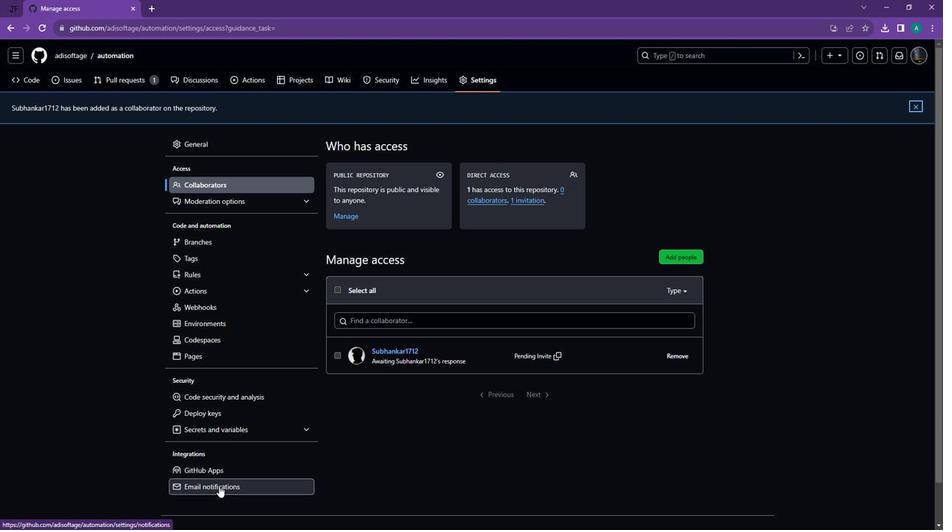 
Action: Mouse pressed left at (217, 487)
Screenshot: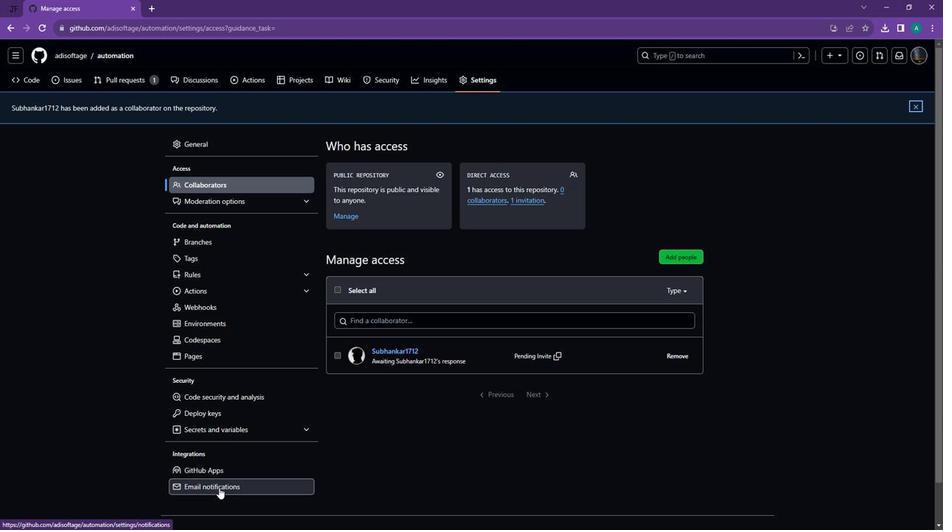 
Action: Mouse moved to (403, 366)
Screenshot: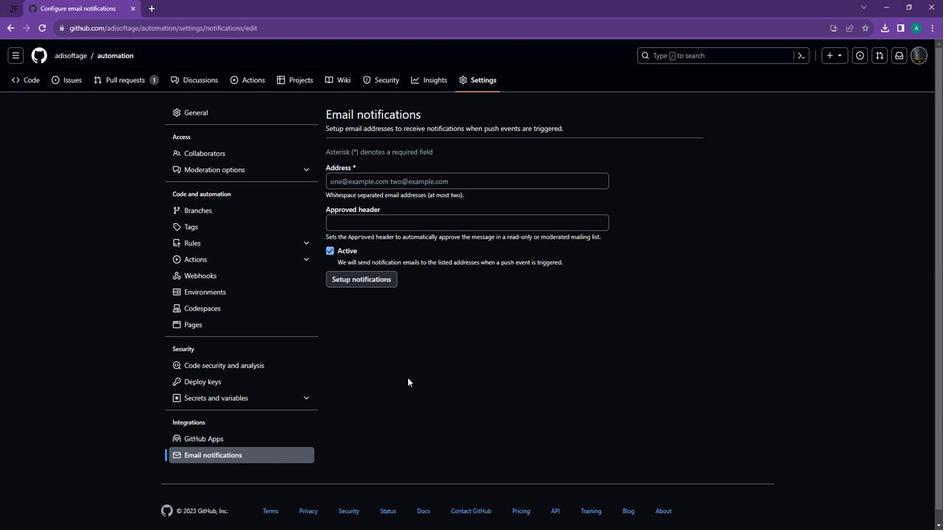 
